 Task: Add Tillamook Hickory Smoked Cheddar Cheese to the cart.
Action: Mouse moved to (812, 287)
Screenshot: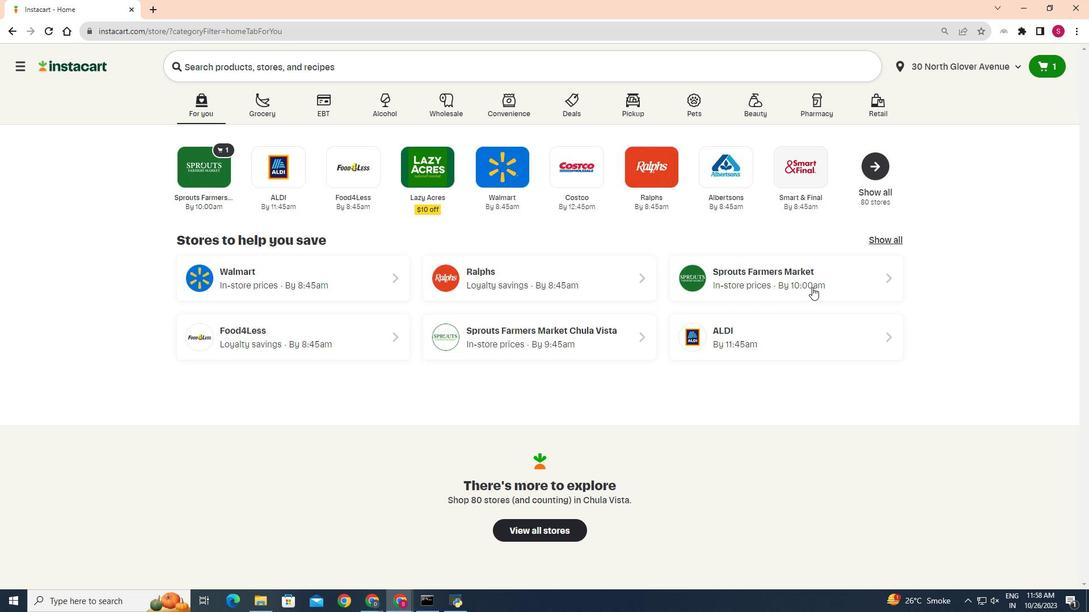 
Action: Mouse pressed left at (812, 287)
Screenshot: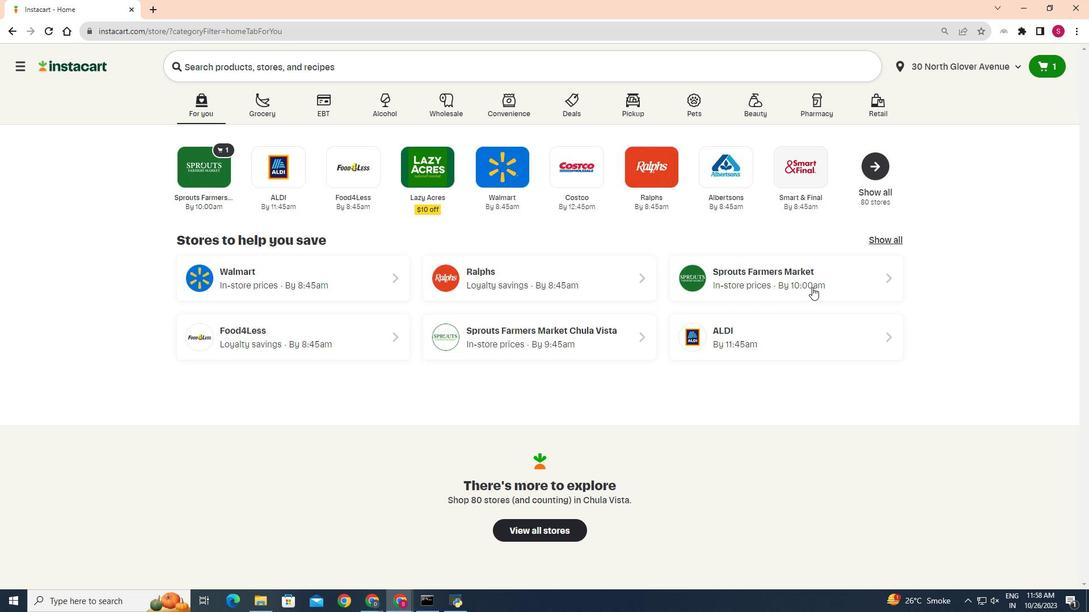 
Action: Mouse moved to (55, 474)
Screenshot: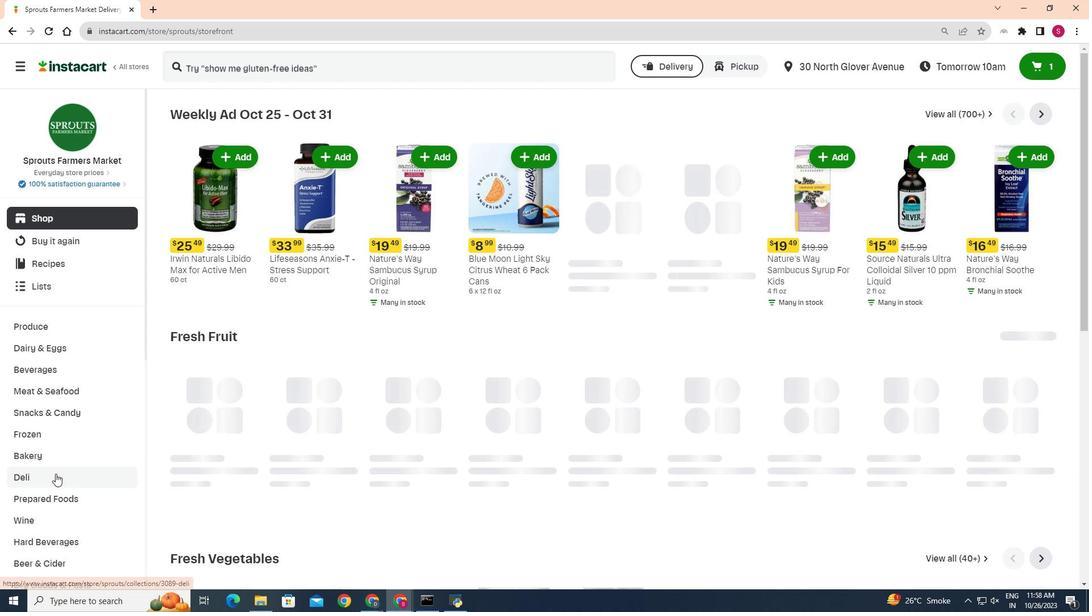
Action: Mouse pressed left at (55, 474)
Screenshot: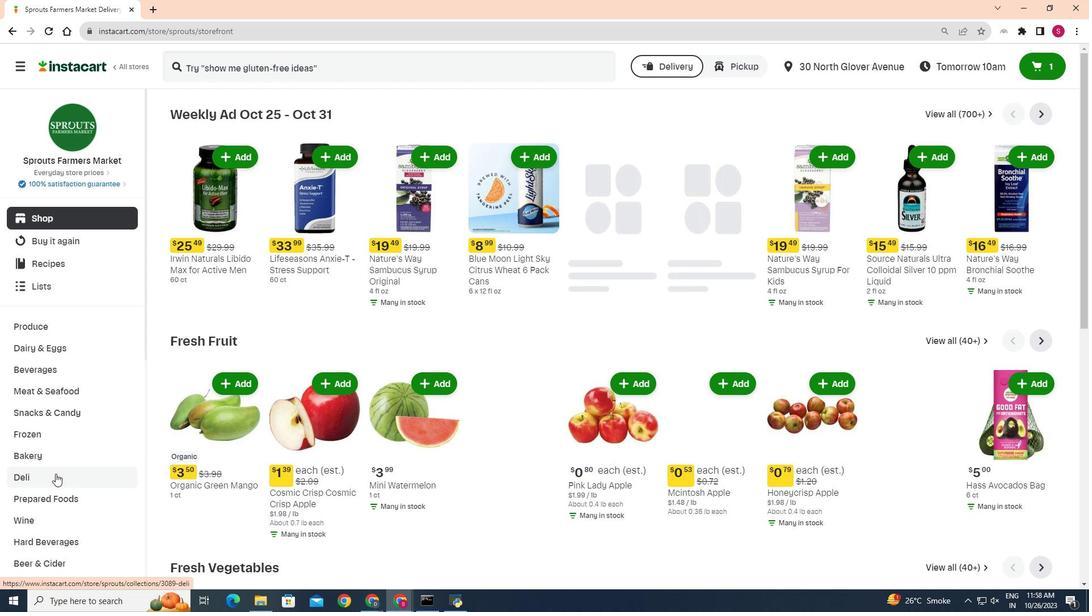 
Action: Mouse moved to (301, 141)
Screenshot: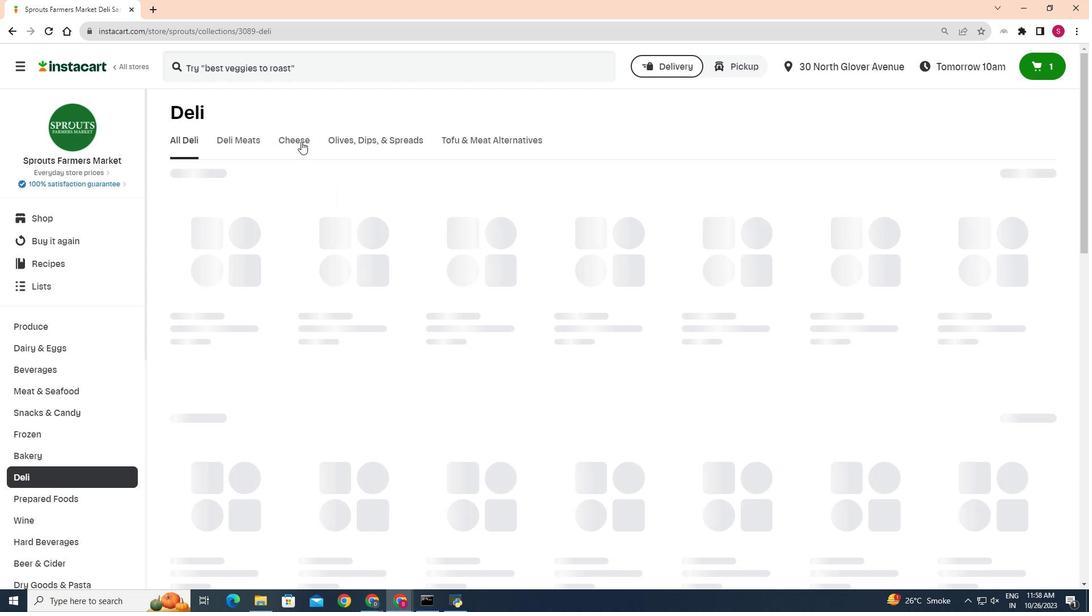 
Action: Mouse pressed left at (301, 141)
Screenshot: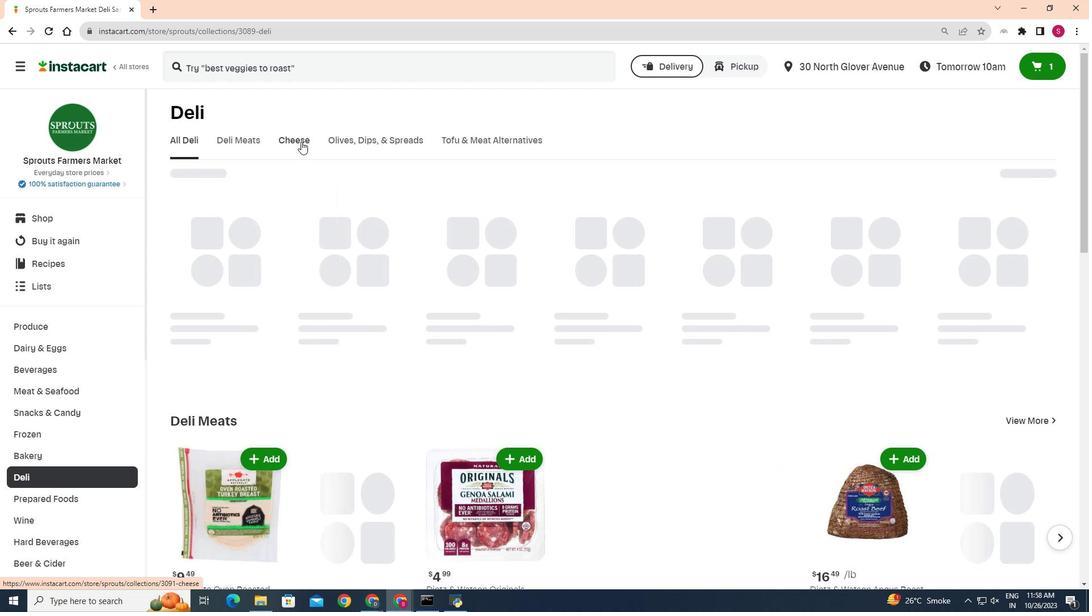 
Action: Mouse moved to (262, 188)
Screenshot: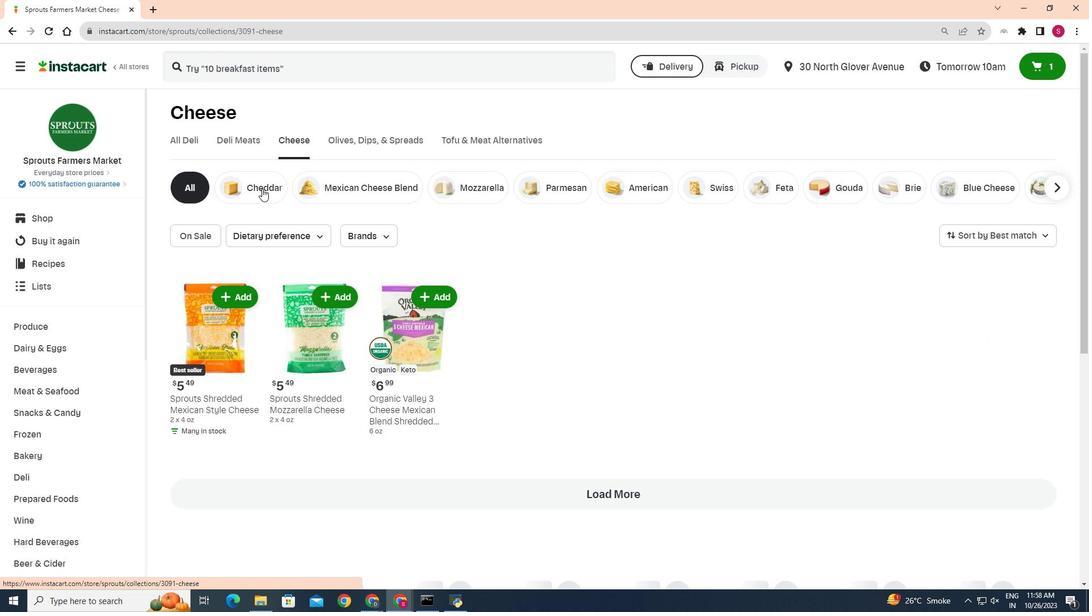 
Action: Mouse pressed left at (262, 188)
Screenshot: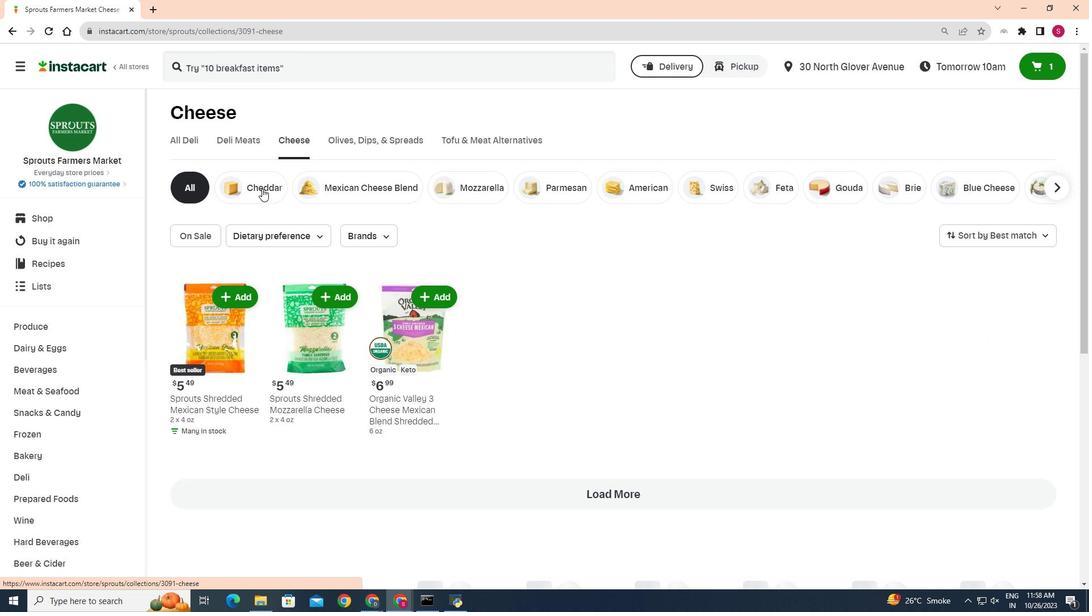 
Action: Mouse moved to (1030, 380)
Screenshot: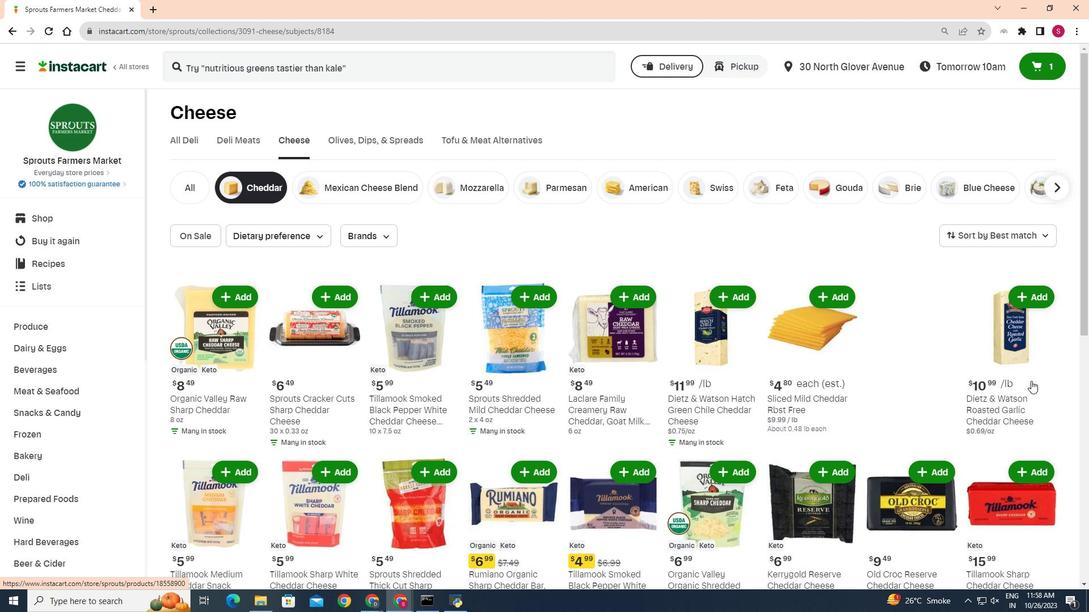 
Action: Mouse scrolled (1030, 380) with delta (0, 0)
Screenshot: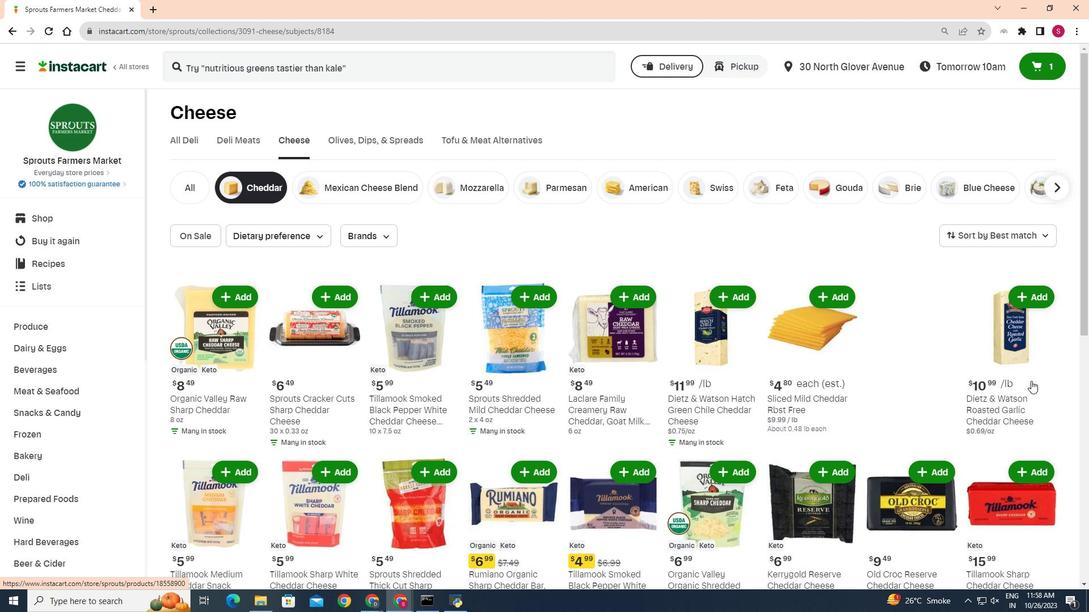 
Action: Mouse moved to (1031, 381)
Screenshot: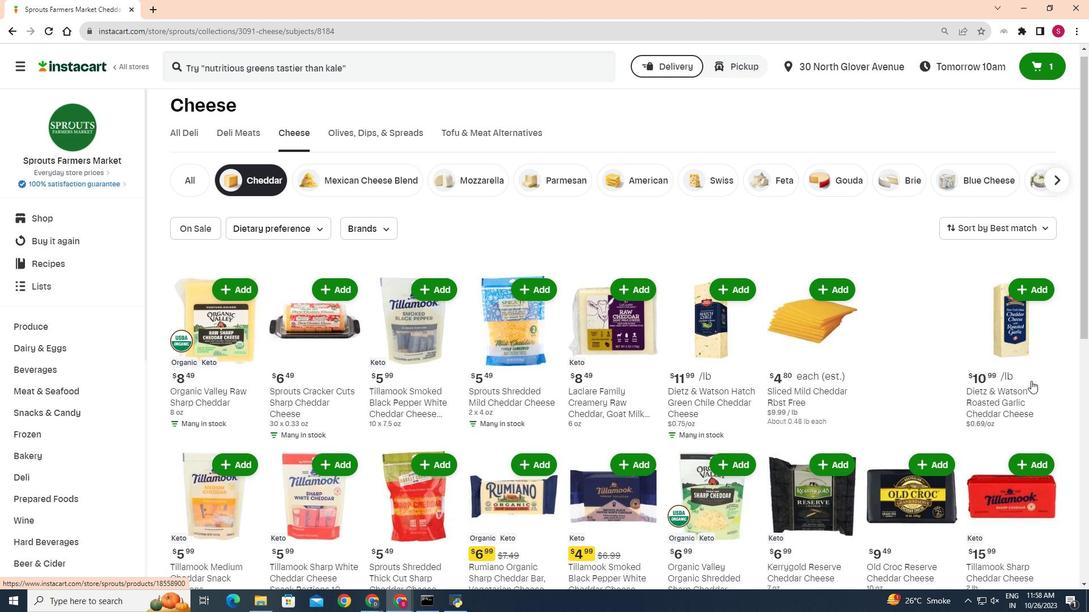 
Action: Mouse scrolled (1031, 380) with delta (0, 0)
Screenshot: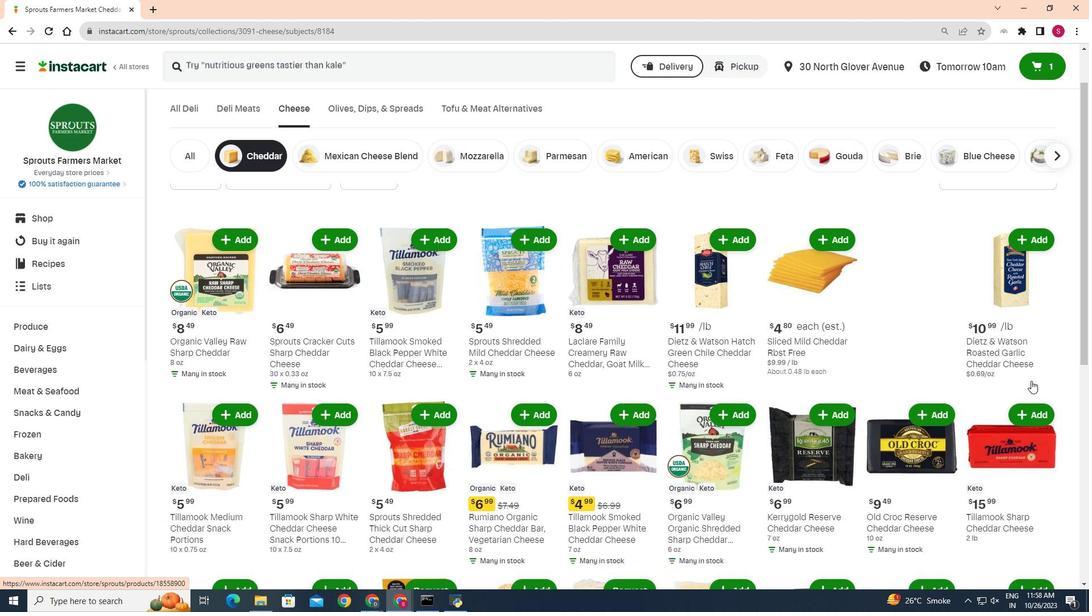 
Action: Mouse moved to (250, 425)
Screenshot: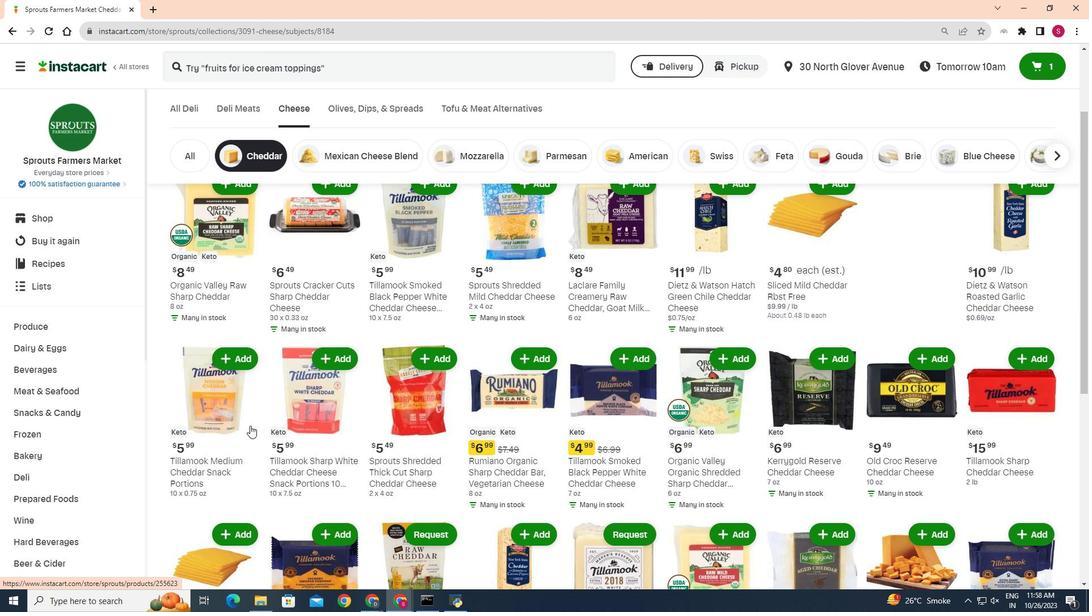 
Action: Mouse scrolled (250, 425) with delta (0, 0)
Screenshot: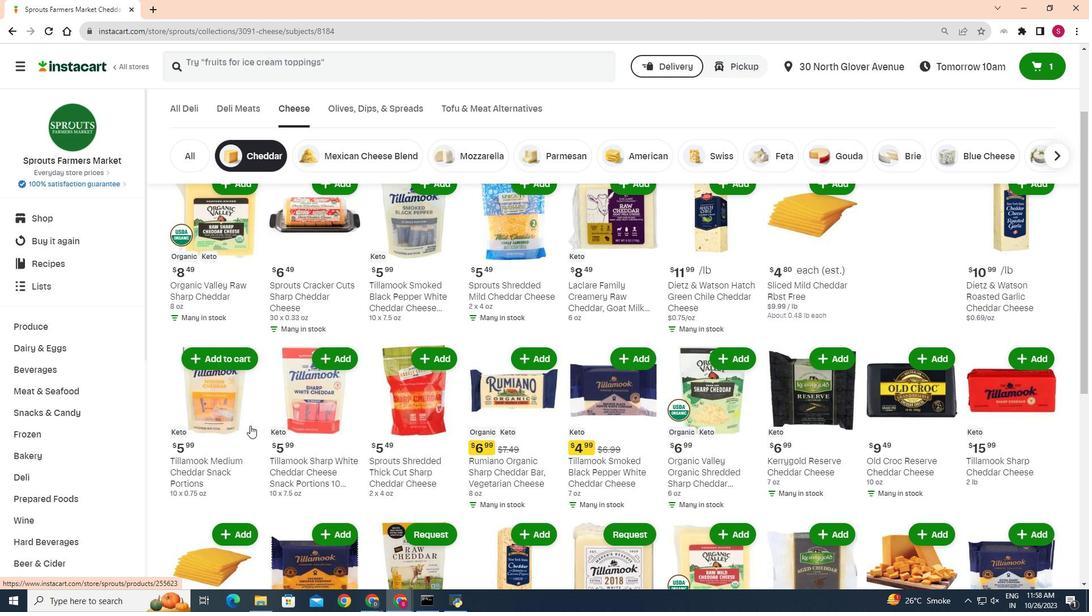
Action: Mouse scrolled (250, 425) with delta (0, 0)
Screenshot: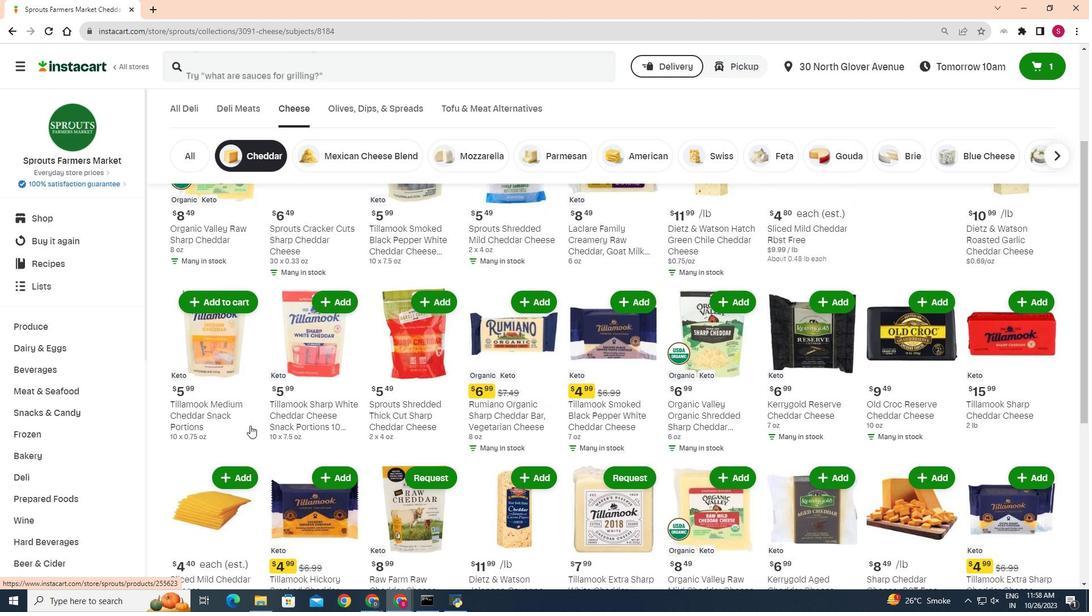 
Action: Mouse scrolled (250, 425) with delta (0, 0)
Screenshot: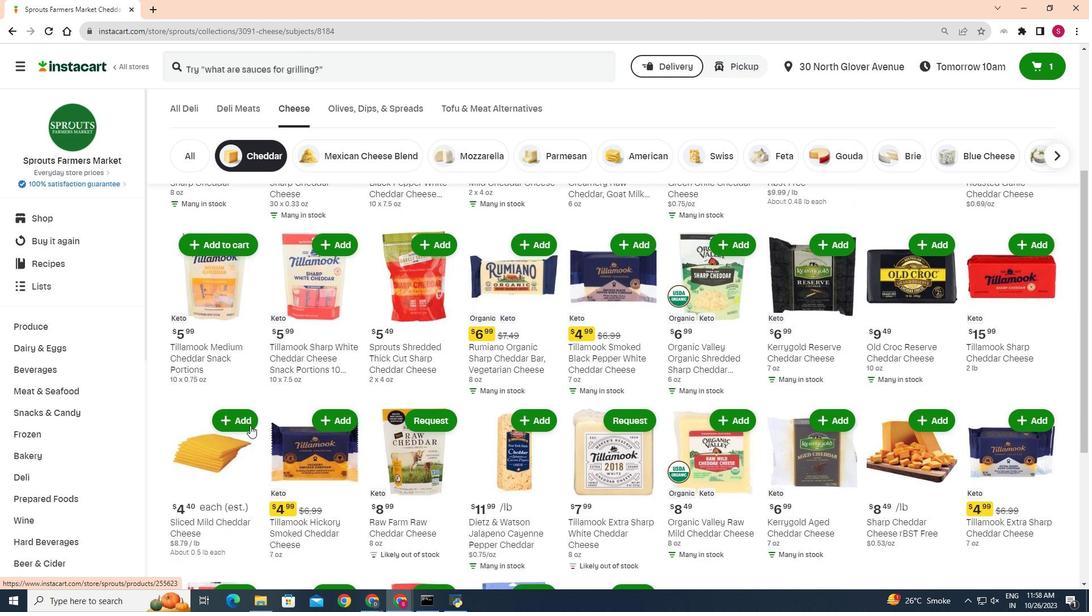 
Action: Mouse moved to (330, 362)
Screenshot: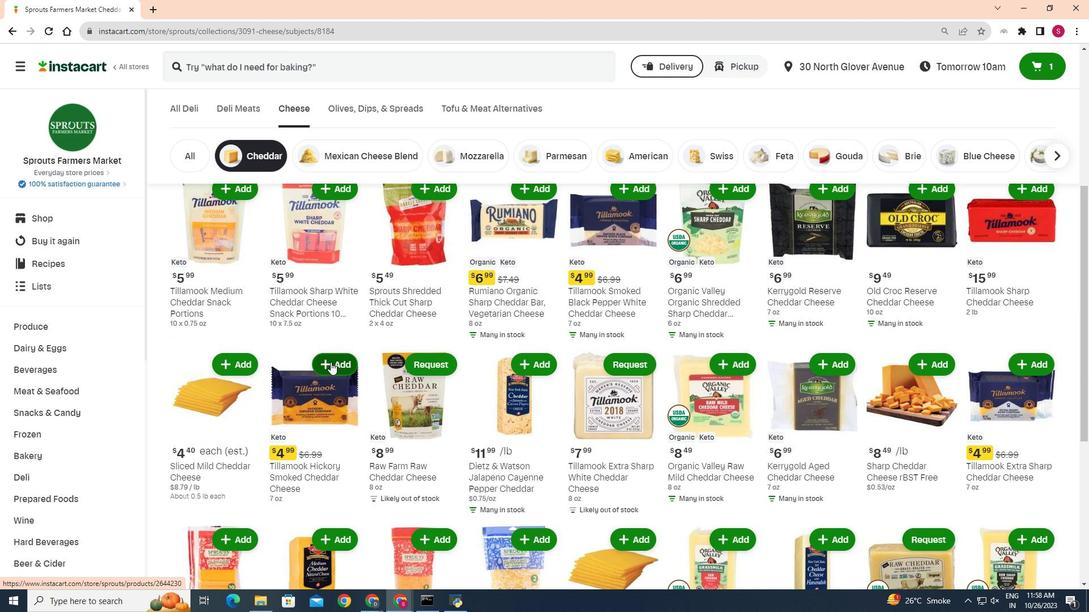 
Action: Mouse pressed left at (330, 362)
Screenshot: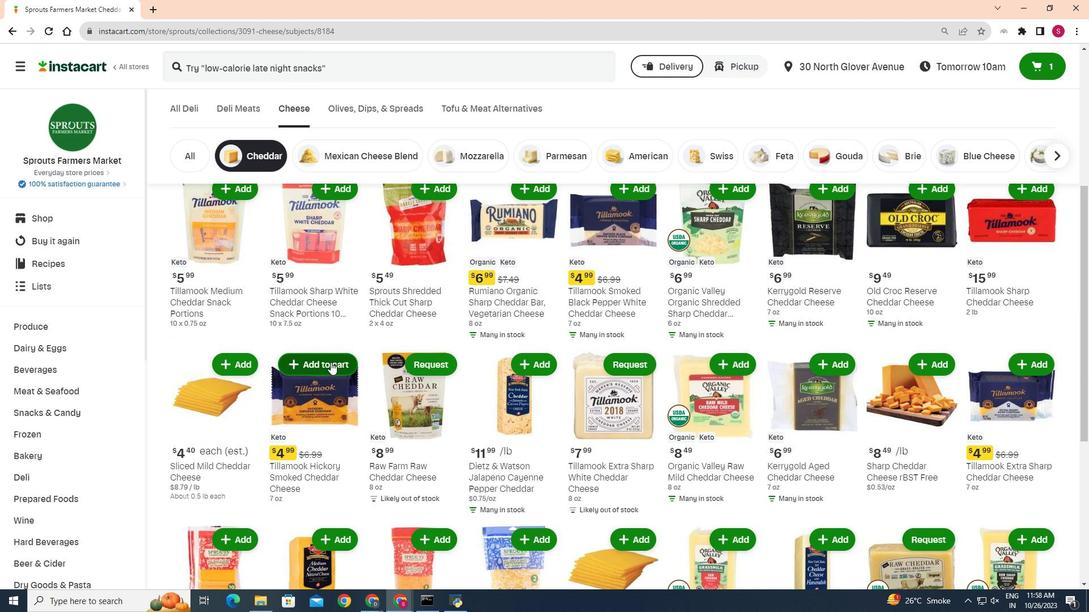 
Action: Mouse moved to (260, 335)
Screenshot: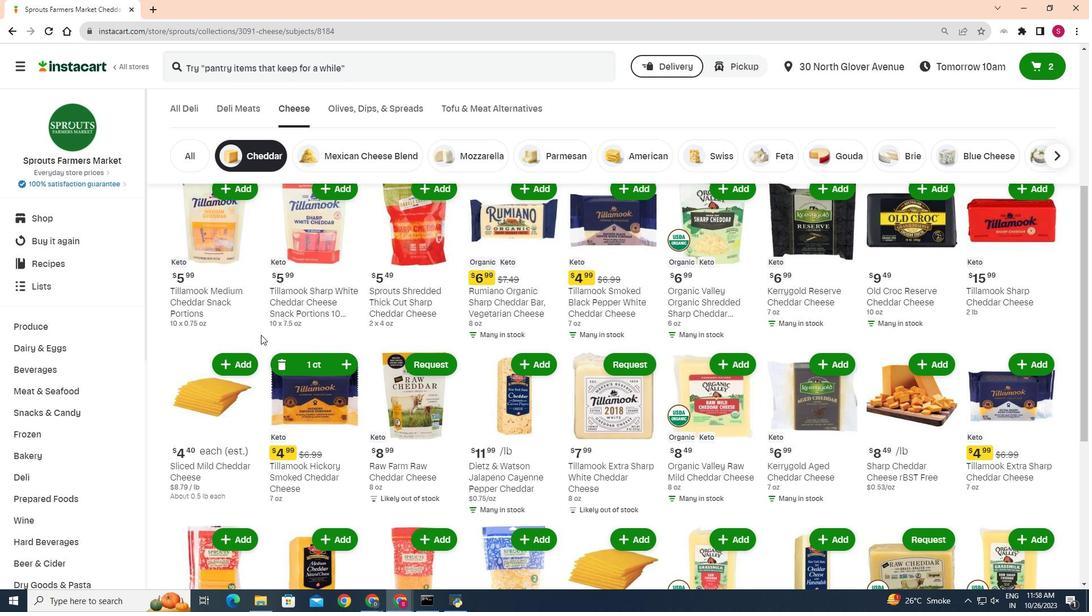 
